 Task: Print per sheet 4 times.
Action: Mouse moved to (84, 76)
Screenshot: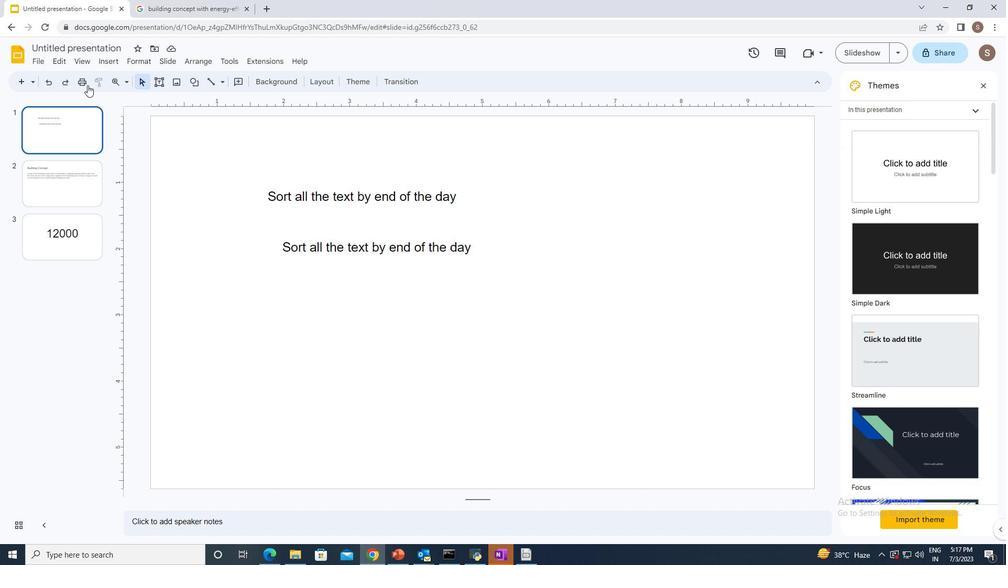 
Action: Mouse pressed left at (84, 76)
Screenshot: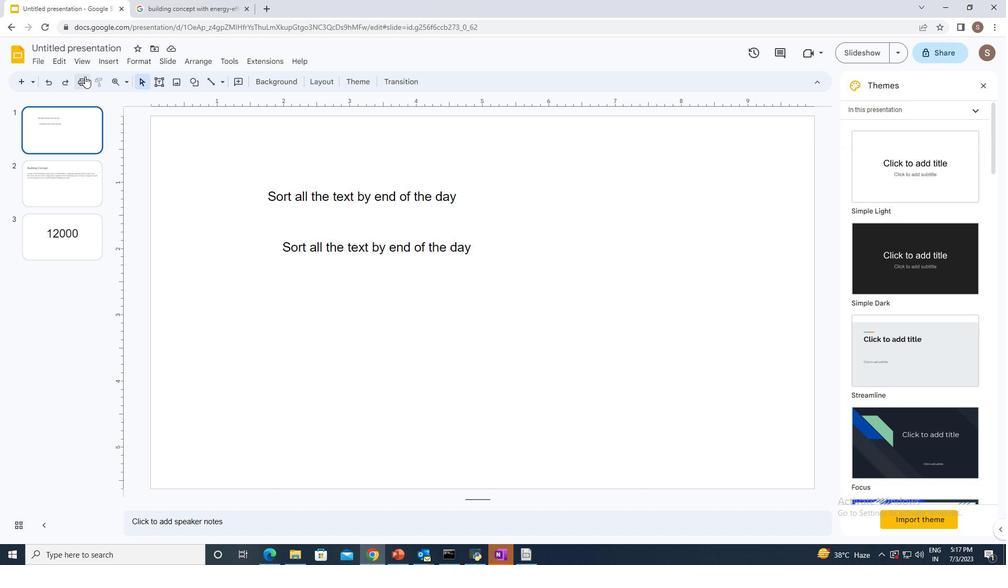 
Action: Mouse moved to (685, 180)
Screenshot: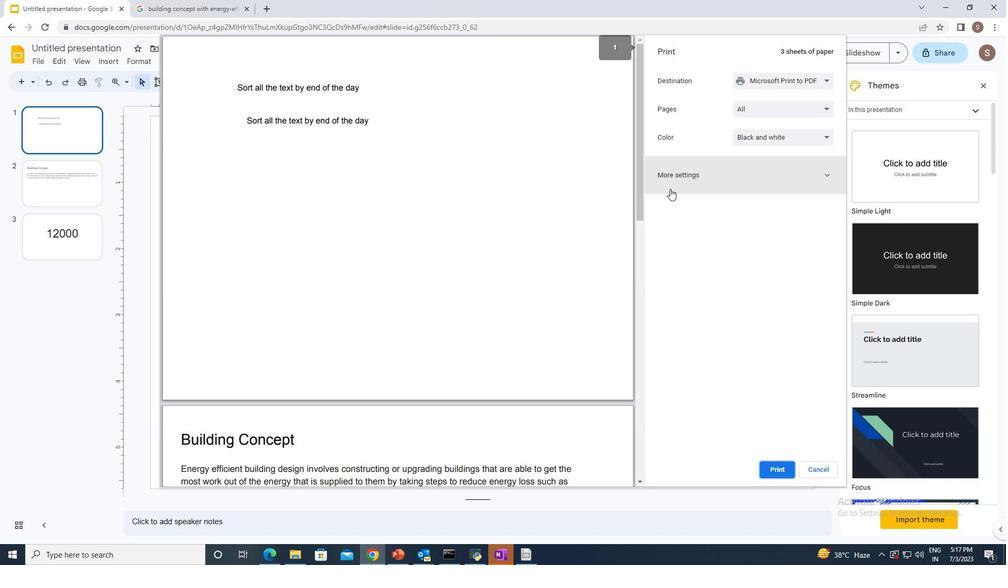 
Action: Mouse pressed left at (685, 180)
Screenshot: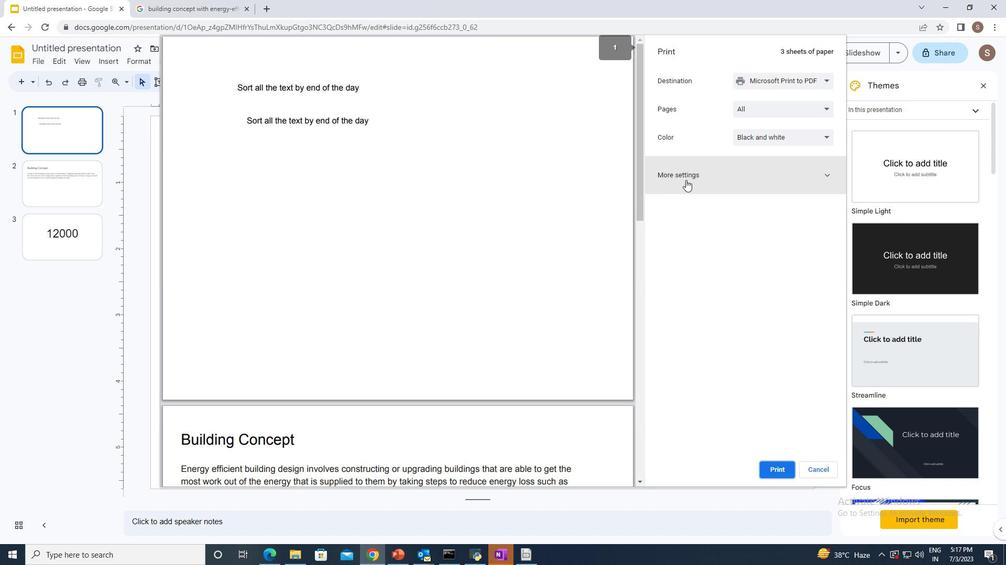 
Action: Mouse moved to (759, 243)
Screenshot: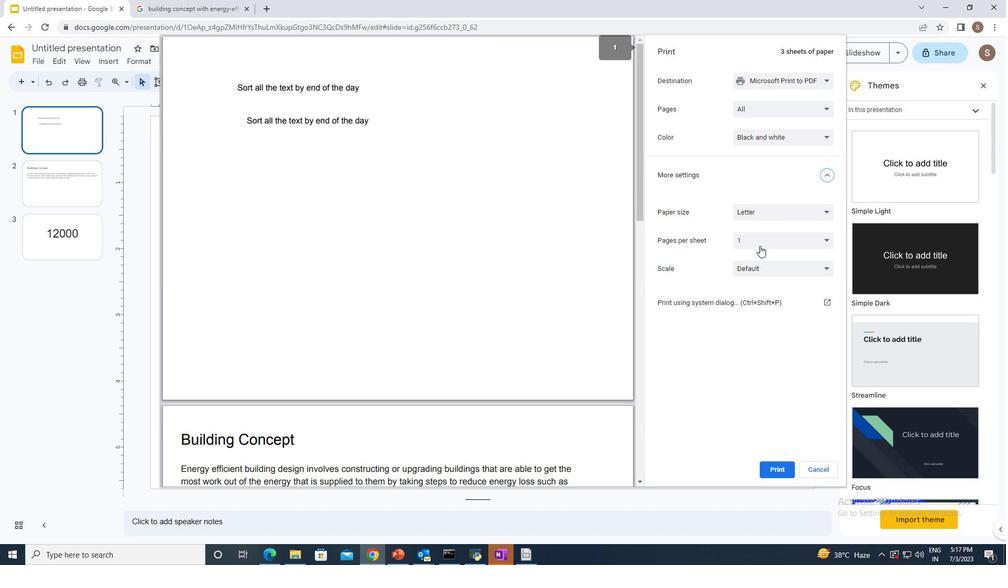 
Action: Mouse pressed left at (759, 243)
Screenshot: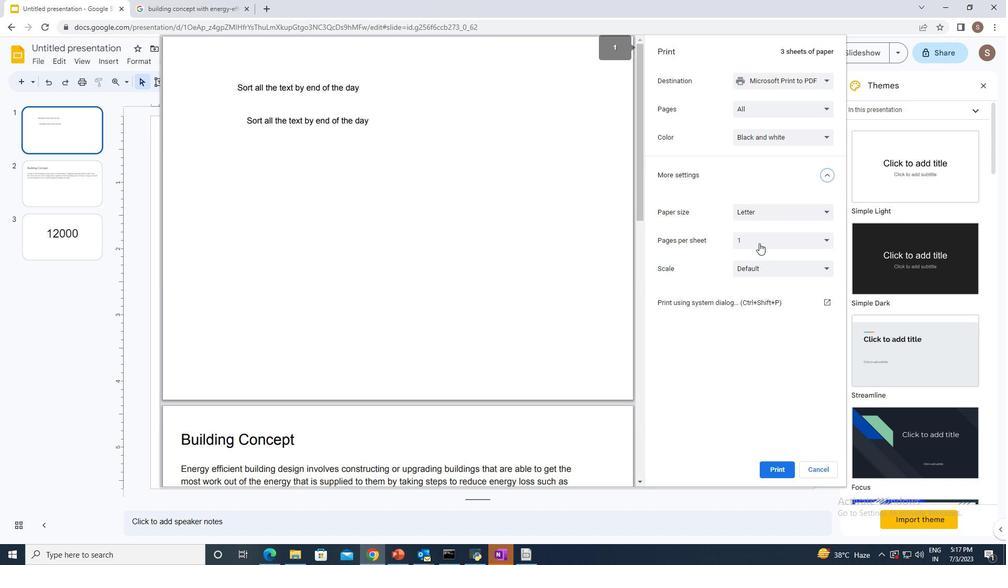 
Action: Mouse moved to (740, 270)
Screenshot: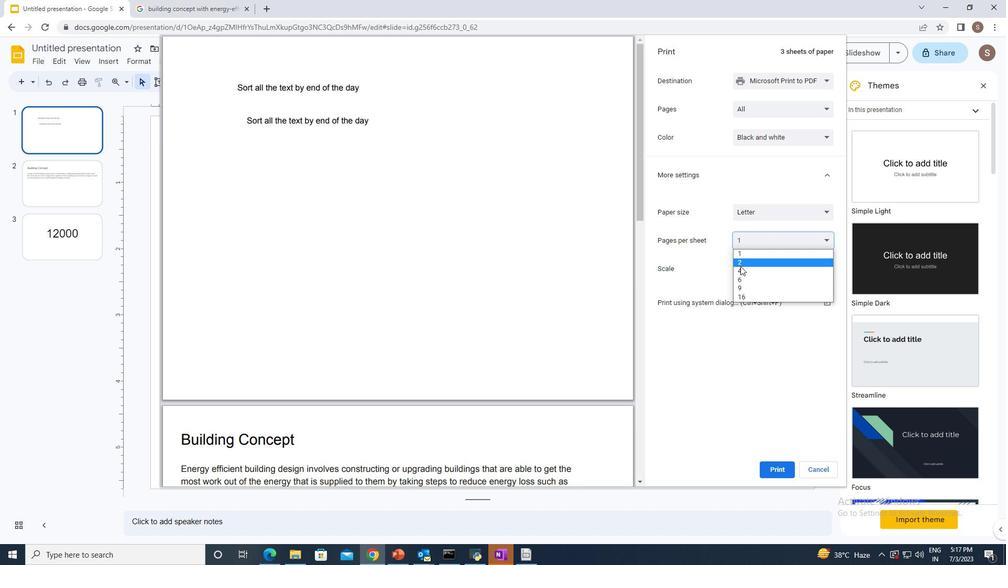 
Action: Mouse pressed left at (740, 270)
Screenshot: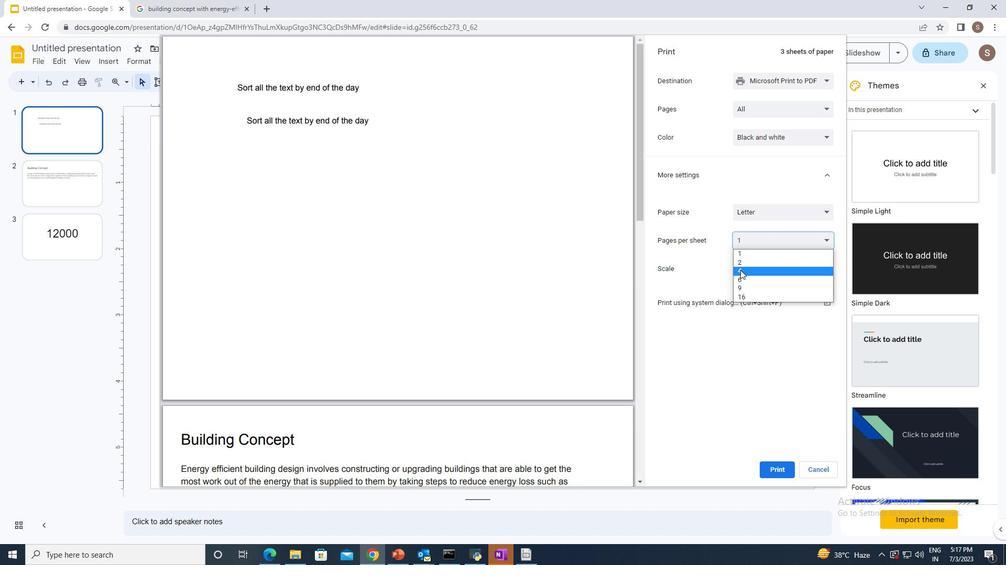 
Action: Mouse moved to (770, 465)
Screenshot: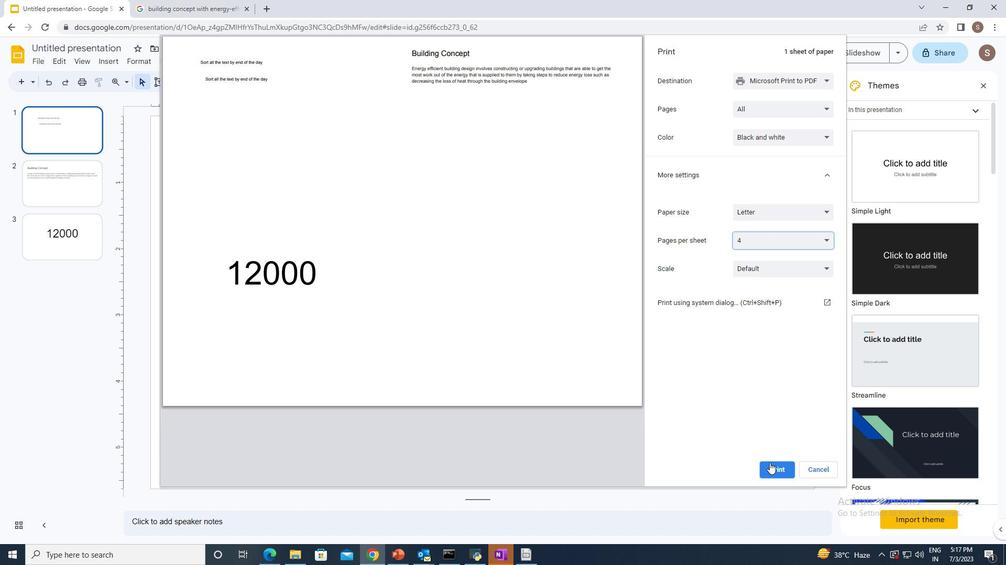 
Action: Mouse pressed left at (770, 465)
Screenshot: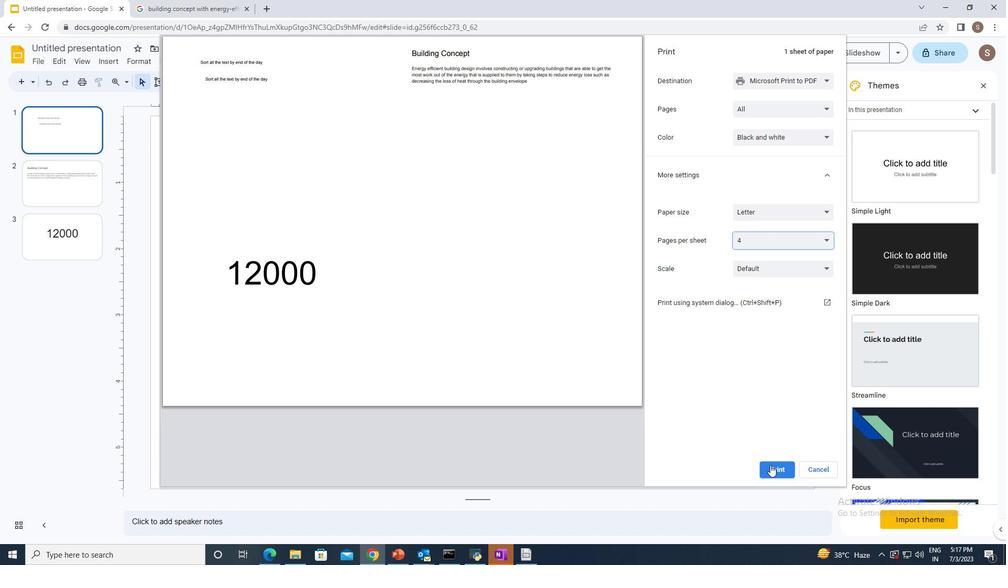 
